 Task: Send a meeting invitation email to multiple recipients for a meeting at 5 PM today.
Action: Mouse moved to (46, 62)
Screenshot: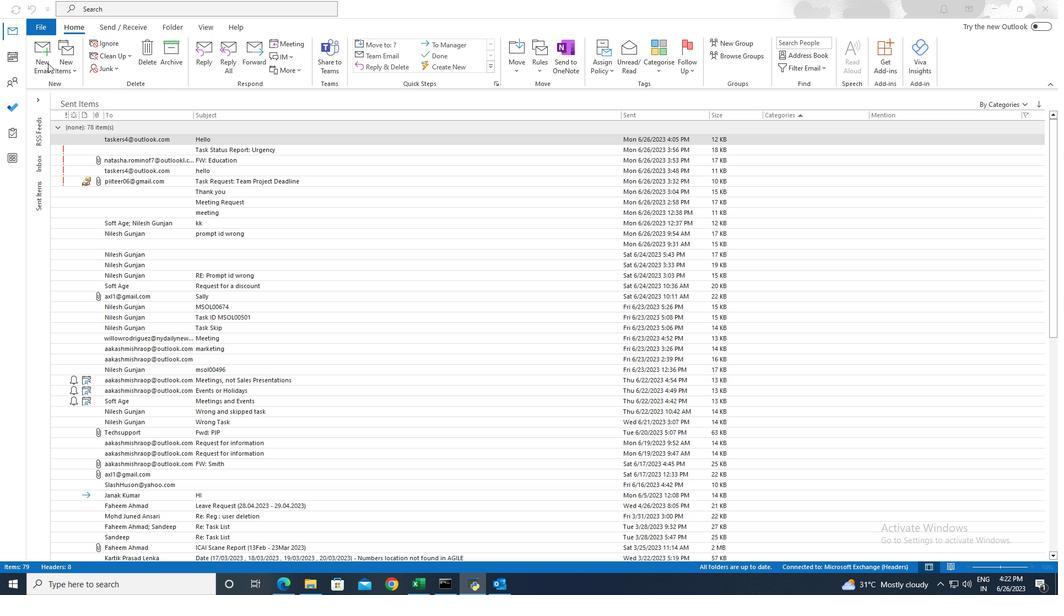 
Action: Mouse pressed left at (46, 62)
Screenshot: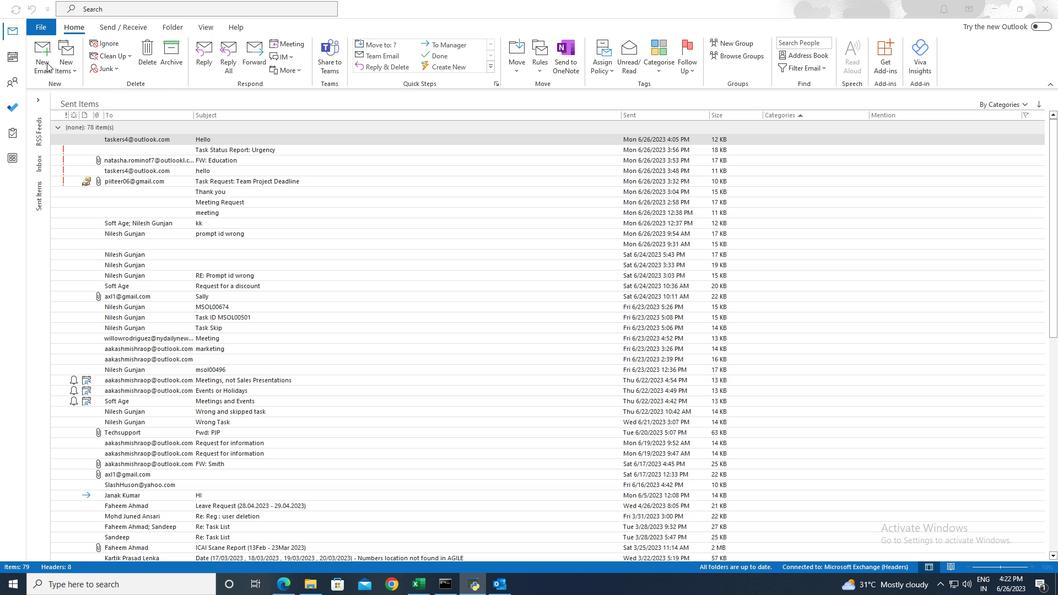 
Action: Mouse pressed left at (46, 62)
Screenshot: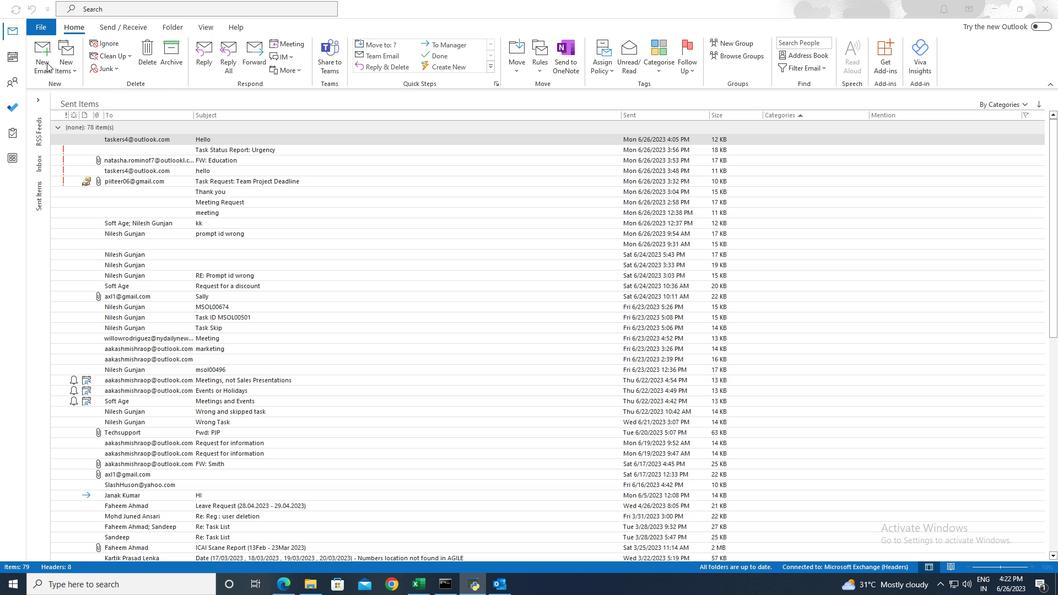 
Action: Mouse moved to (127, 155)
Screenshot: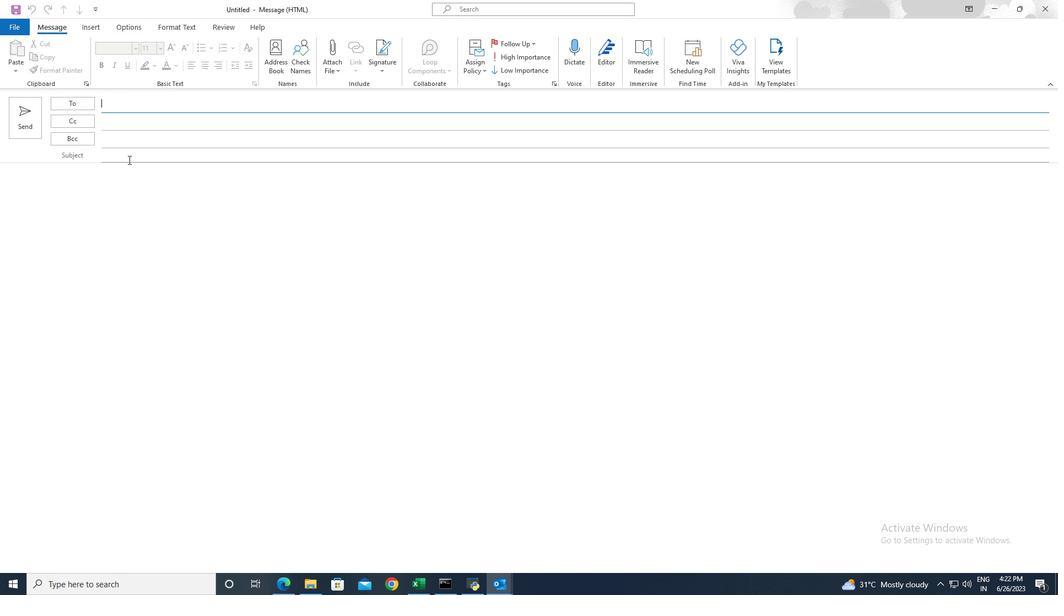 
Action: Mouse pressed left at (127, 155)
Screenshot: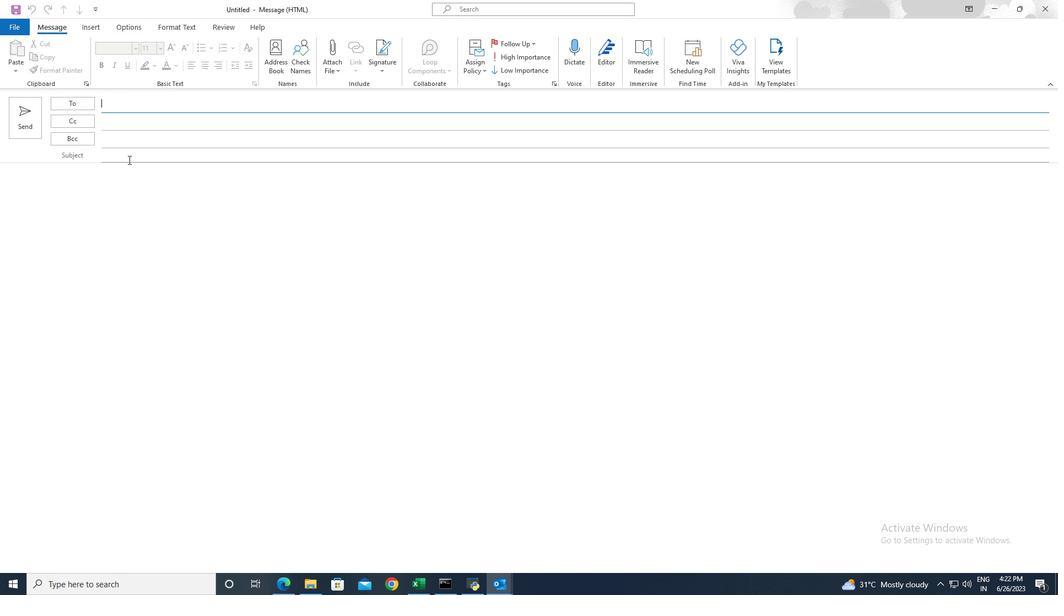 
Action: Key pressed <Key.shift>Meeting
Screenshot: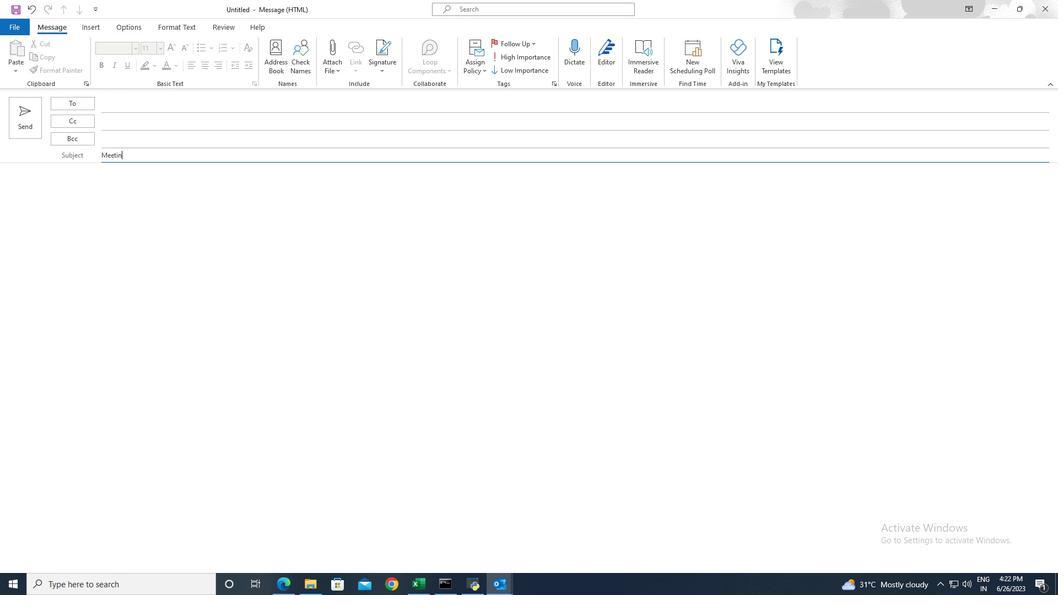 
Action: Mouse moved to (110, 173)
Screenshot: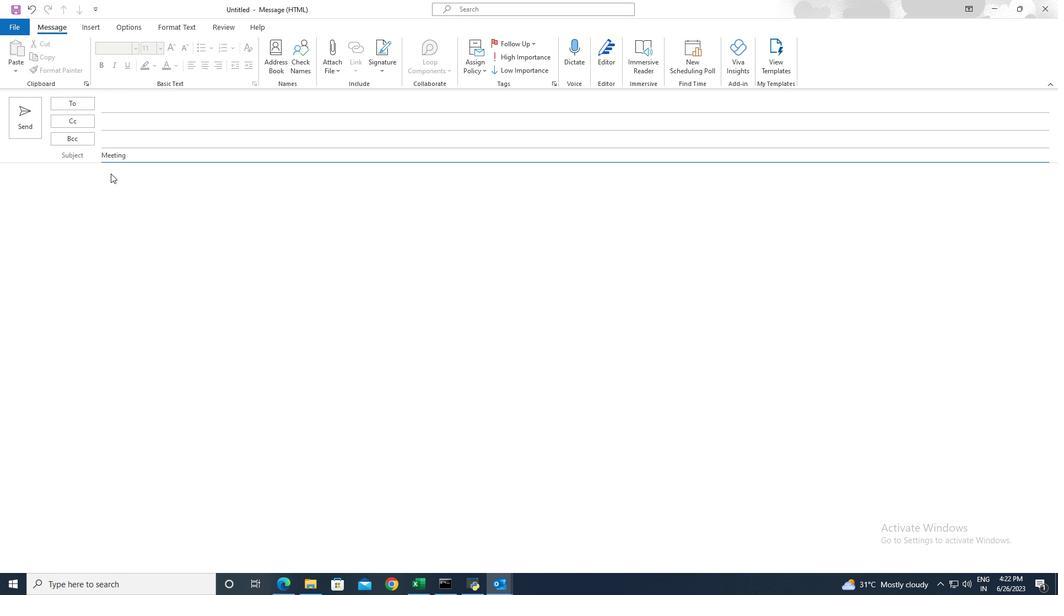 
Action: Mouse pressed left at (110, 173)
Screenshot: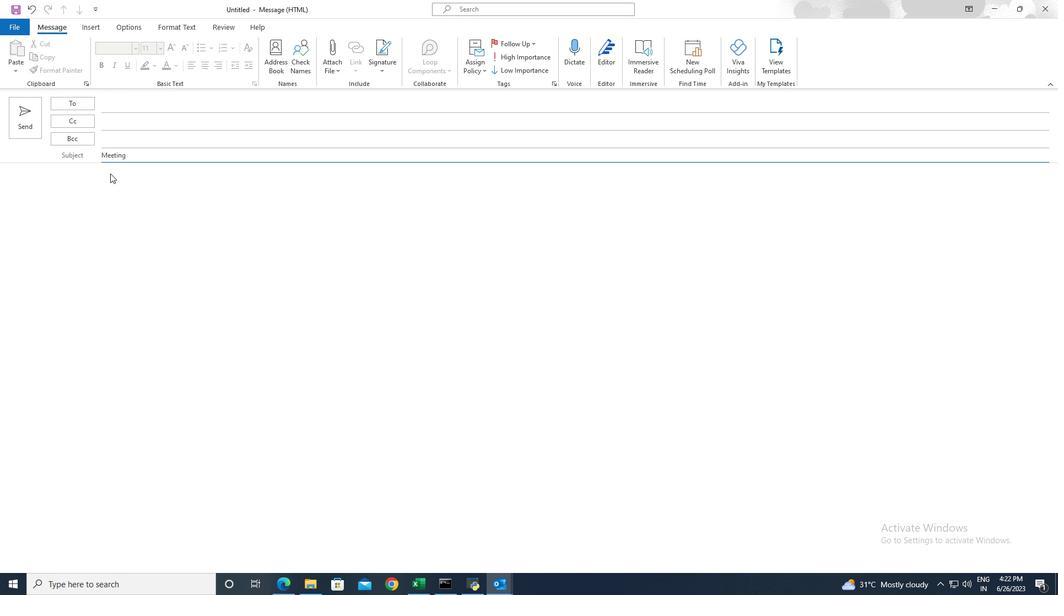 
Action: Key pressed <Key.shift>Meeting<Key.space>at<Key.space>5<Key.space><Key.shift>PM<Key.space>today
Screenshot: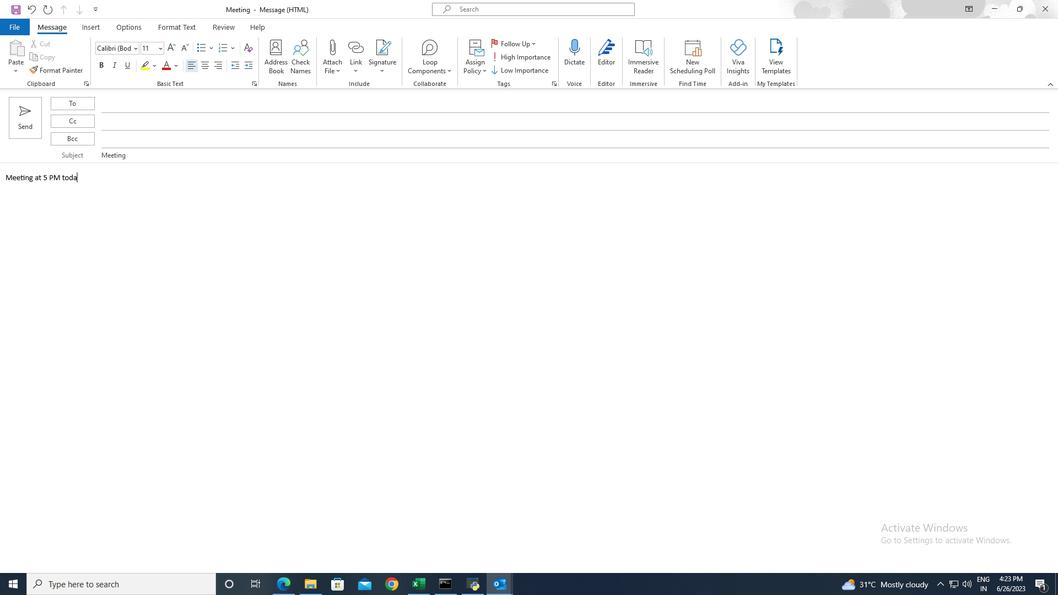 
Action: Mouse moved to (282, 66)
Screenshot: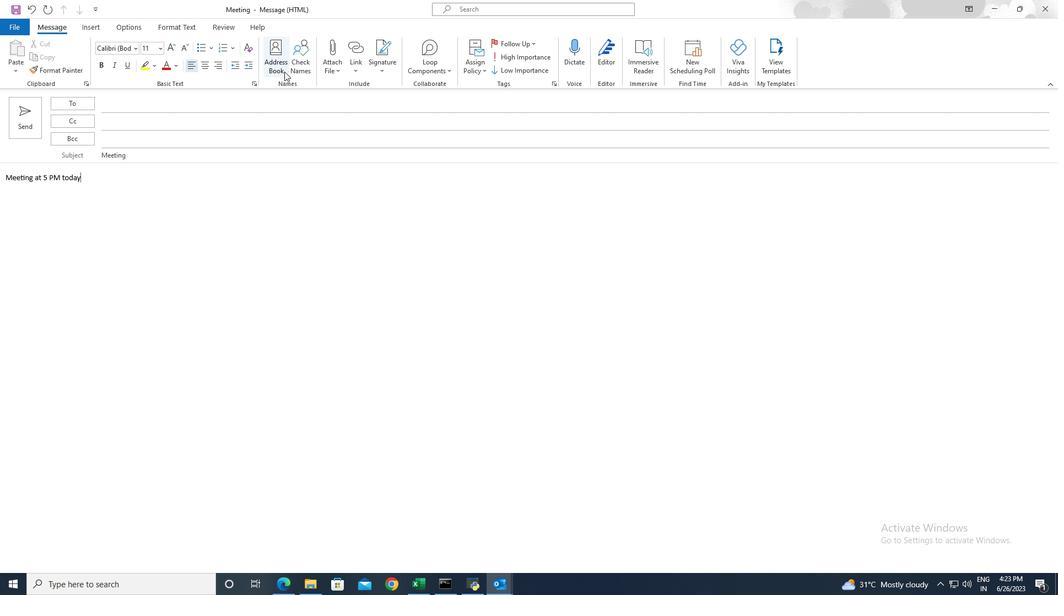 
Action: Mouse pressed left at (282, 66)
Screenshot: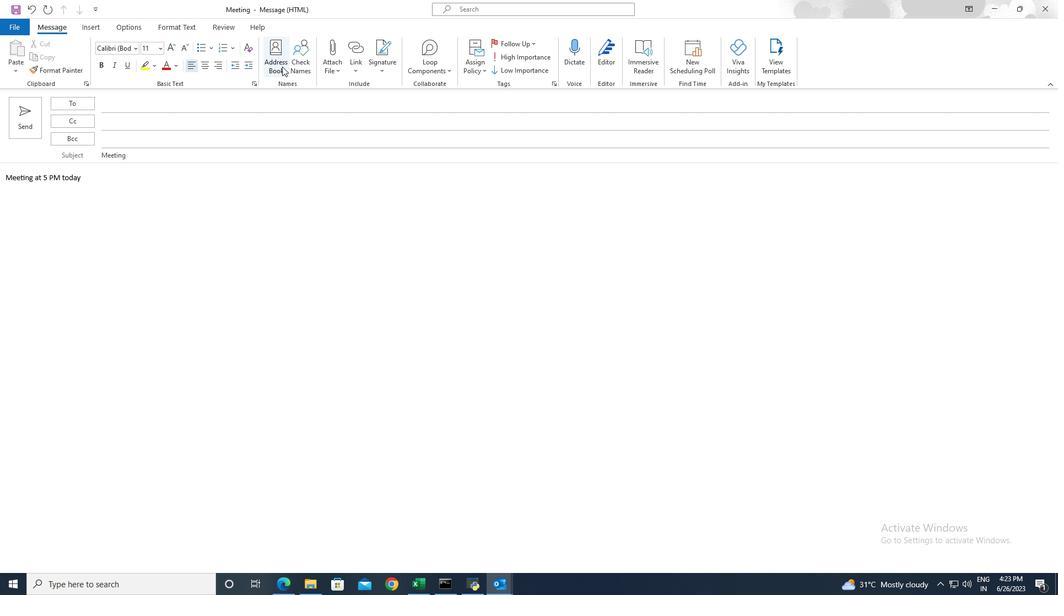 
Action: Mouse moved to (627, 196)
Screenshot: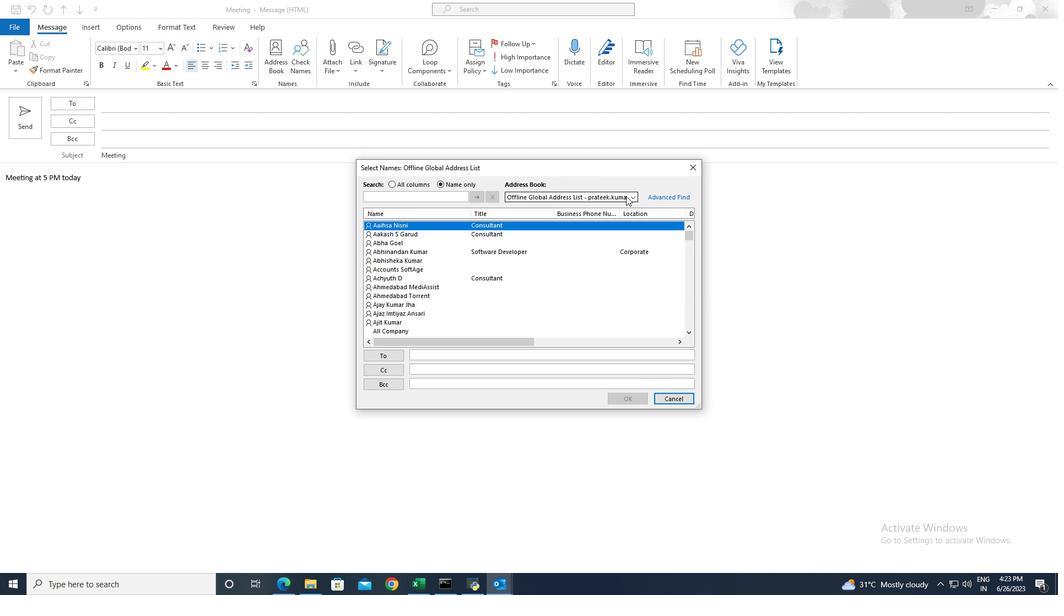 
Action: Mouse pressed left at (627, 196)
Screenshot: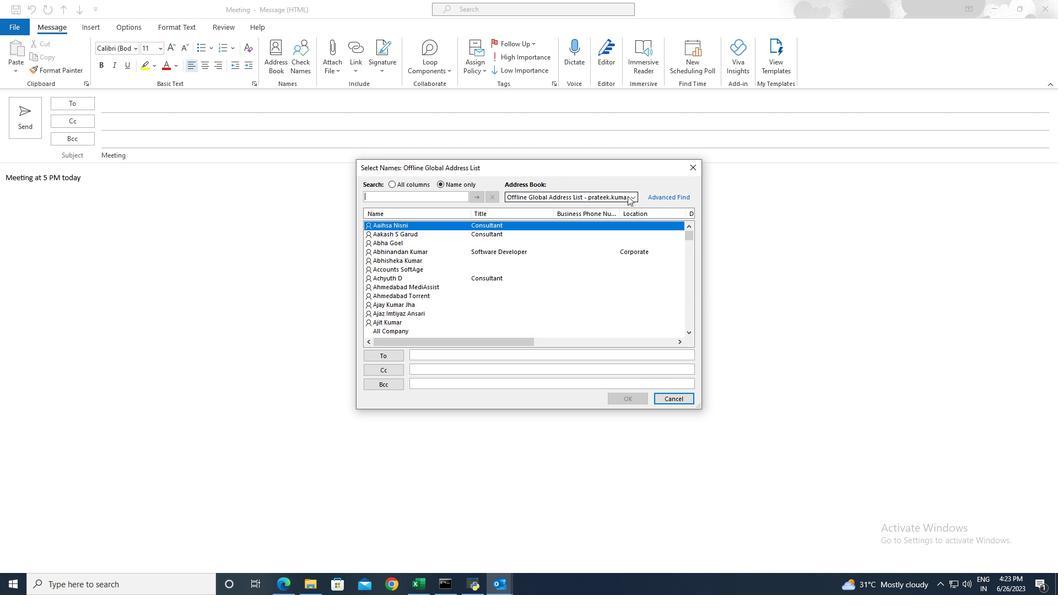 
Action: Mouse moved to (542, 213)
Screenshot: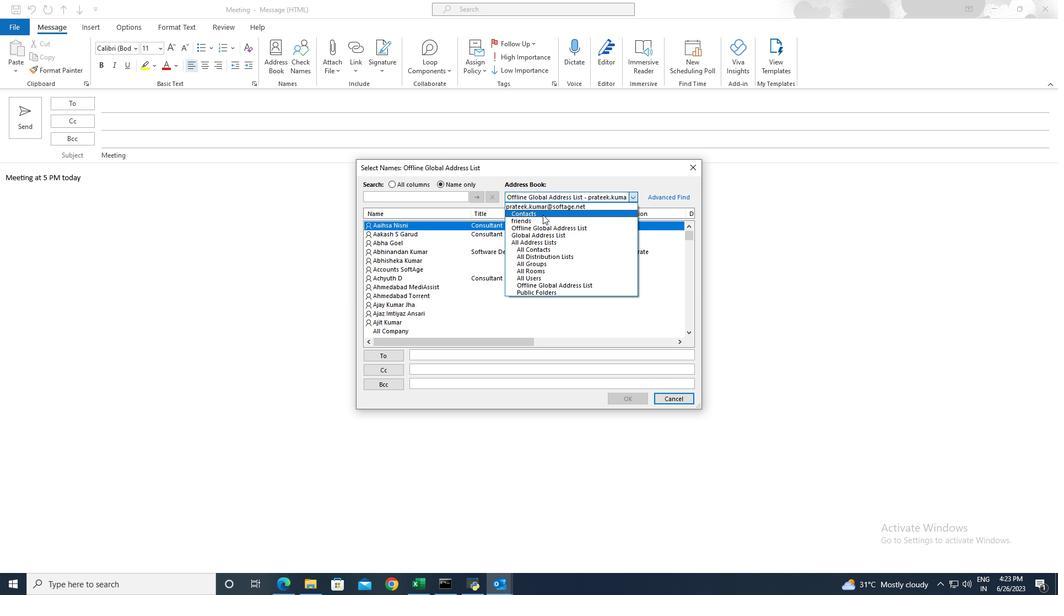 
Action: Mouse pressed left at (542, 213)
Screenshot: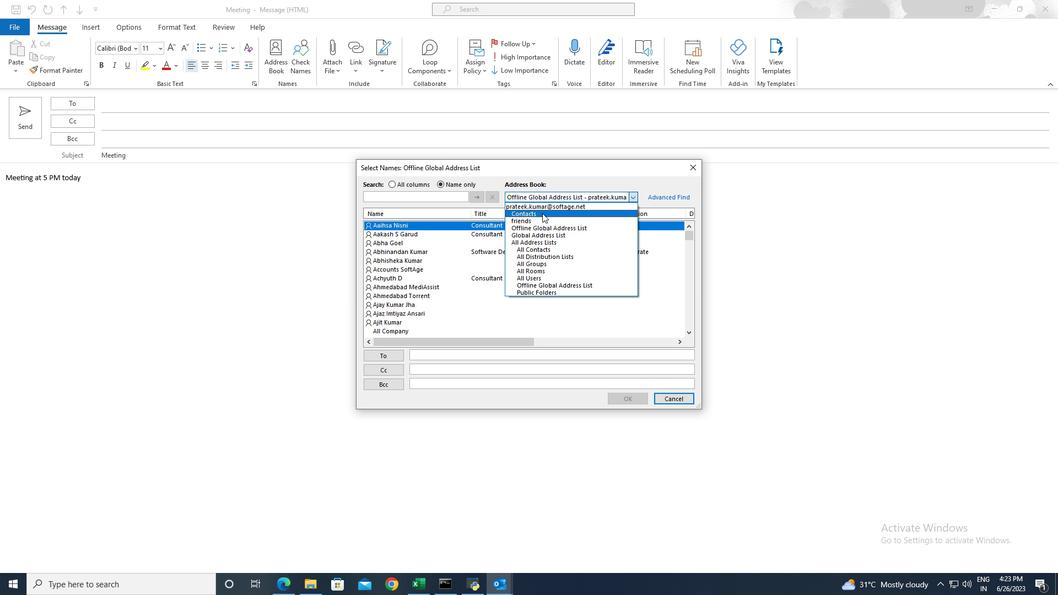 
Action: Mouse moved to (410, 302)
Screenshot: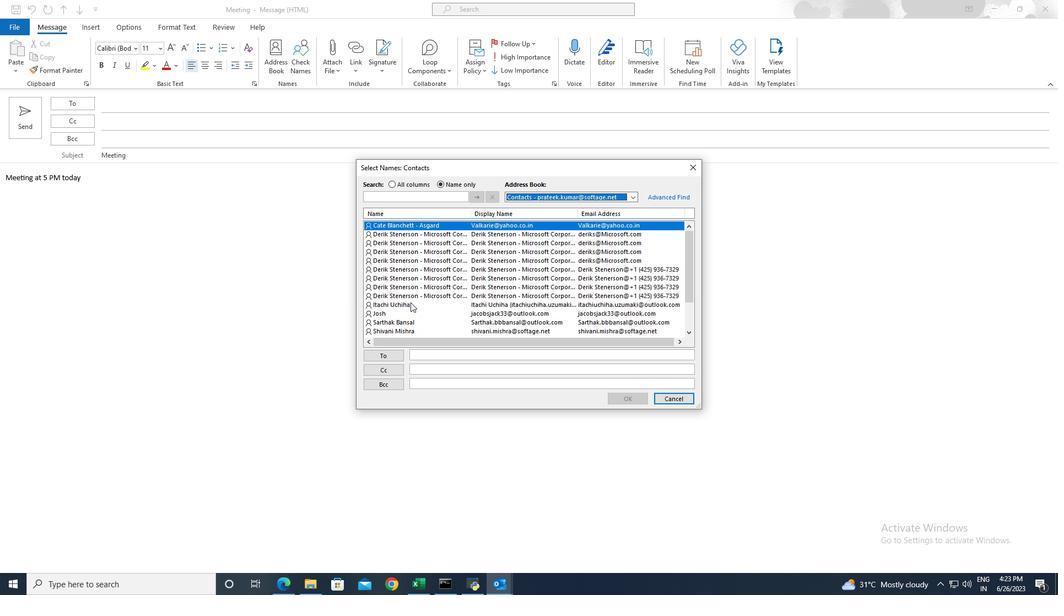 
Action: Mouse pressed left at (410, 302)
Screenshot: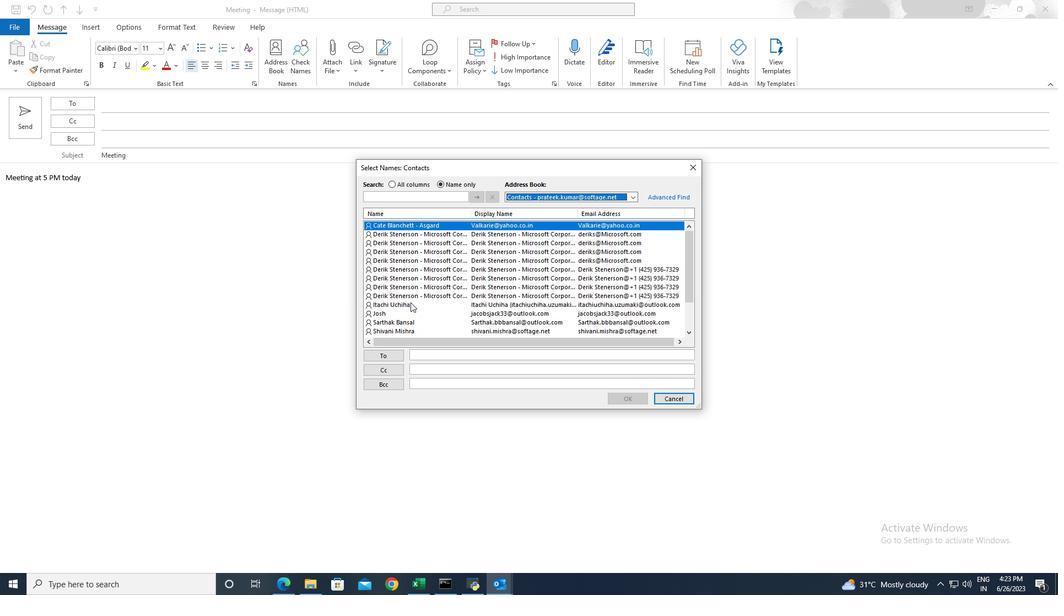 
Action: Mouse moved to (390, 371)
Screenshot: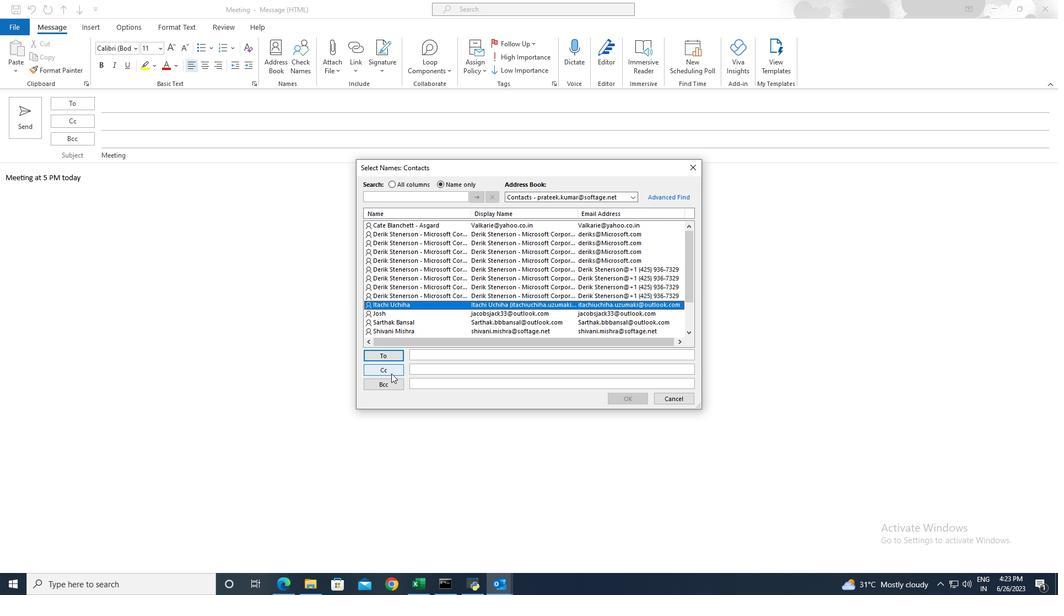 
Action: Mouse pressed left at (390, 371)
Screenshot: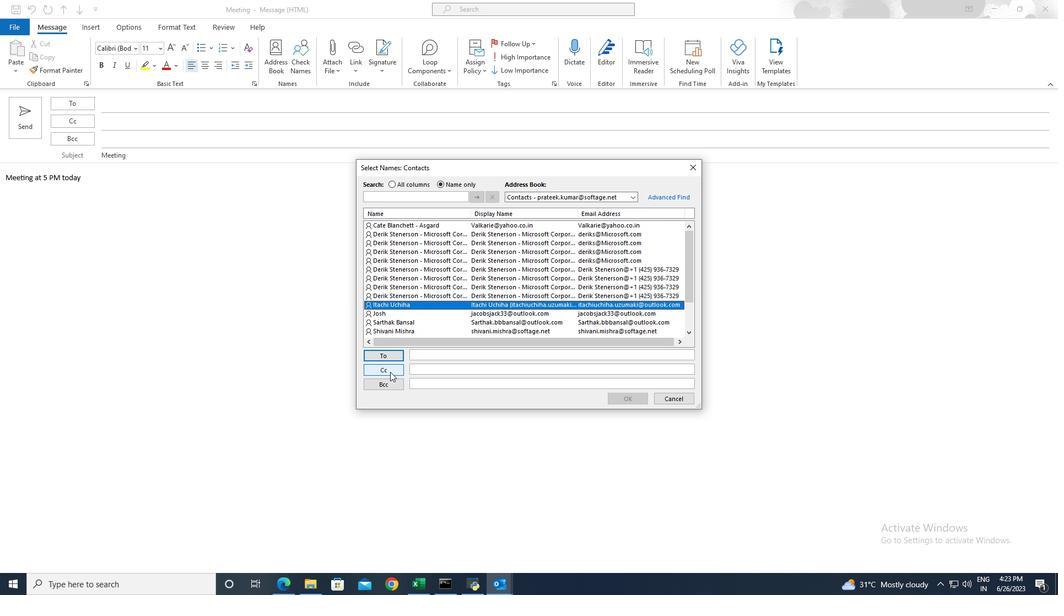 
Action: Mouse moved to (397, 330)
Screenshot: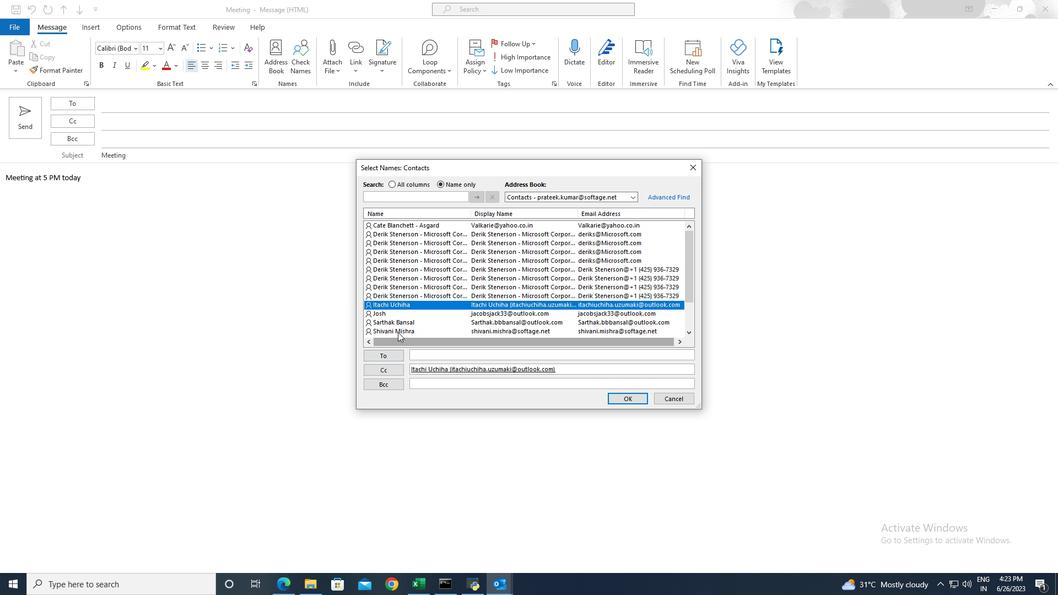 
Action: Mouse pressed left at (397, 330)
Screenshot: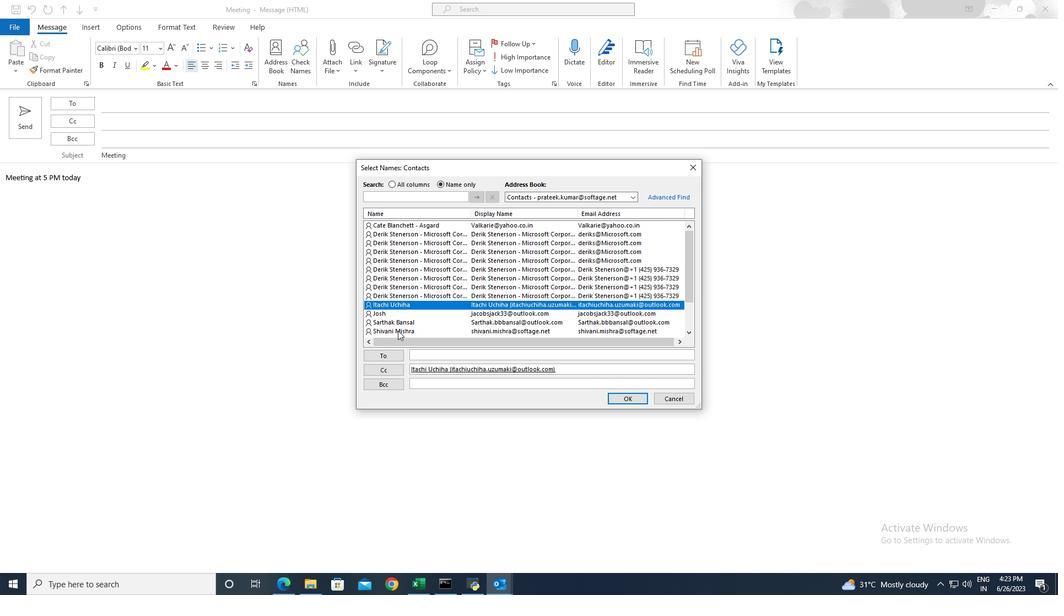 
Action: Mouse moved to (387, 372)
Screenshot: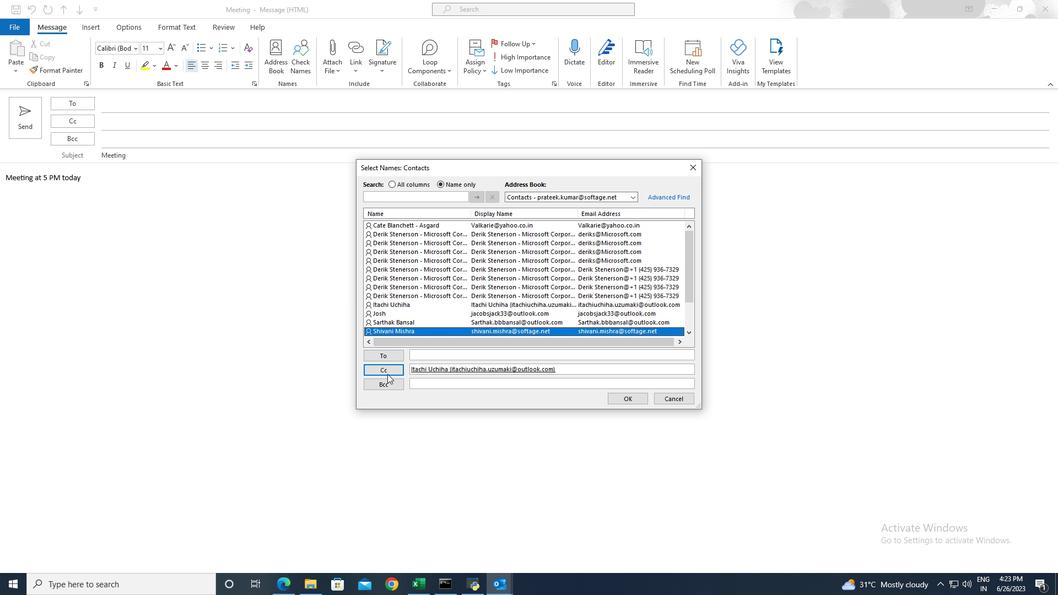 
Action: Mouse pressed left at (387, 372)
Screenshot: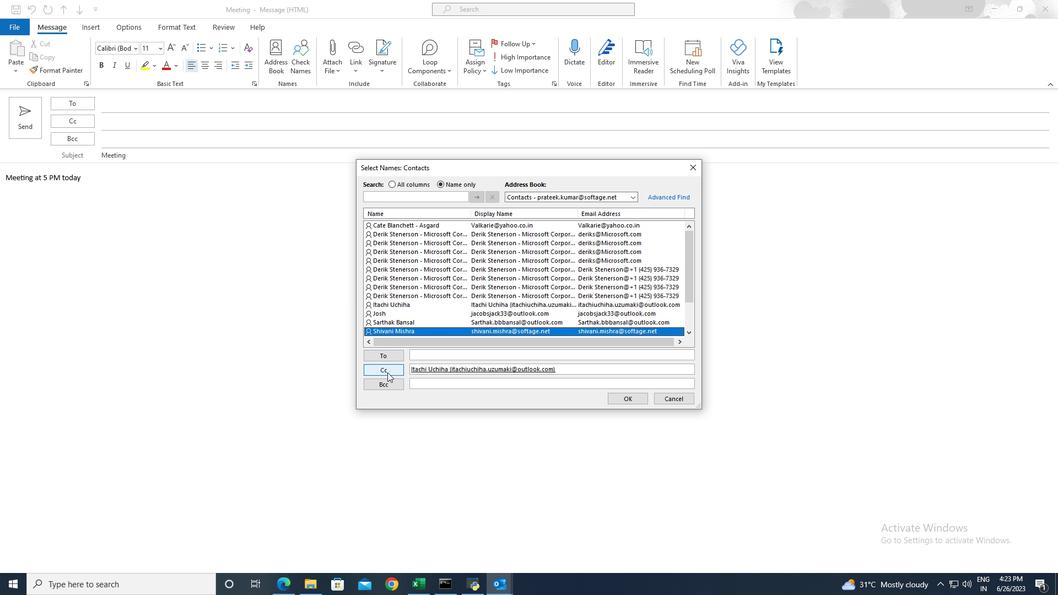 
Action: Mouse moved to (389, 319)
Screenshot: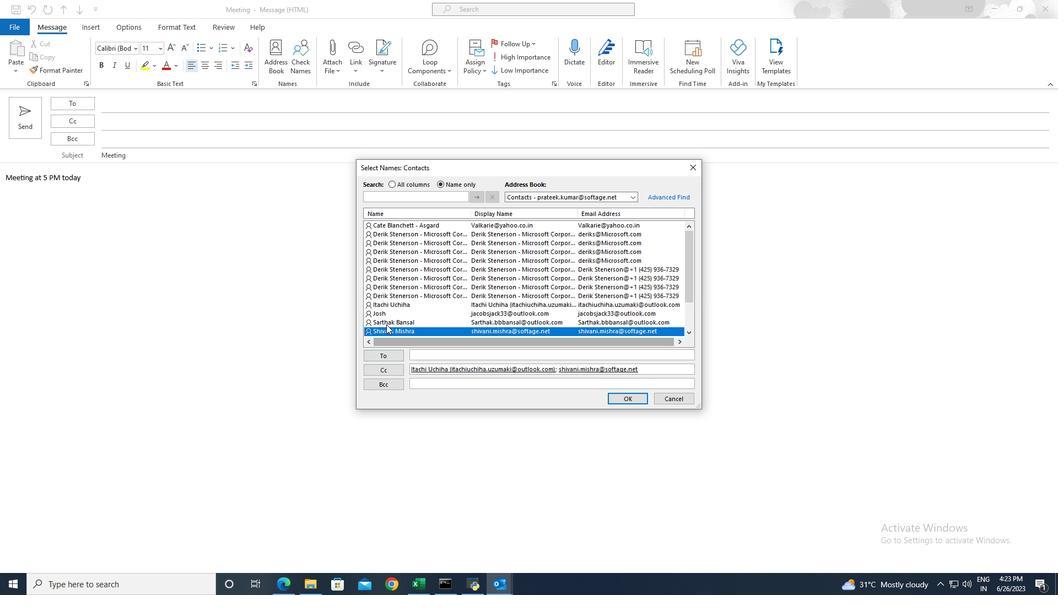 
Action: Mouse pressed left at (389, 319)
Screenshot: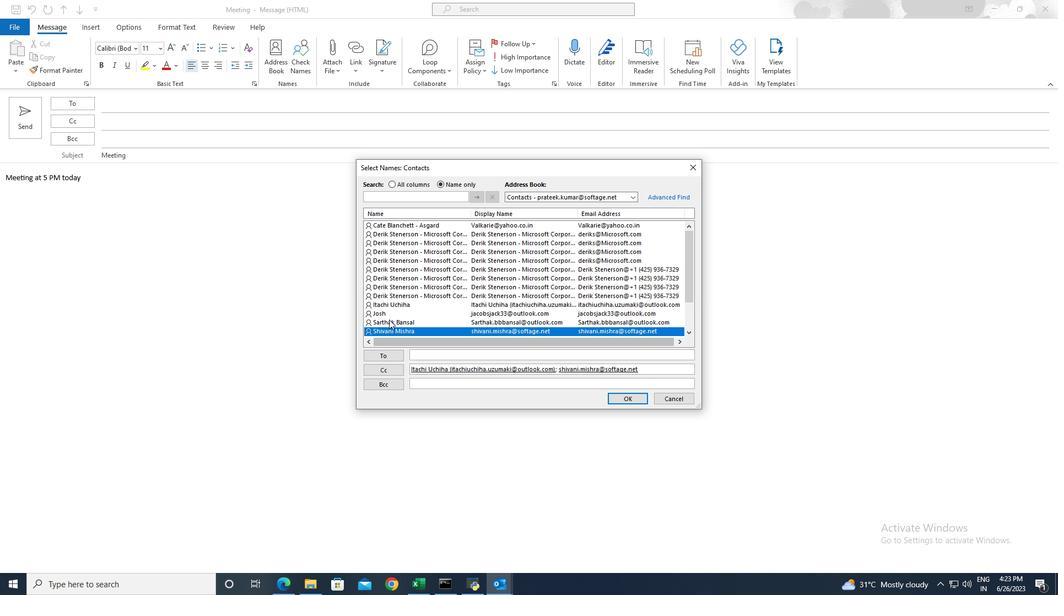 
Action: Mouse moved to (388, 371)
Screenshot: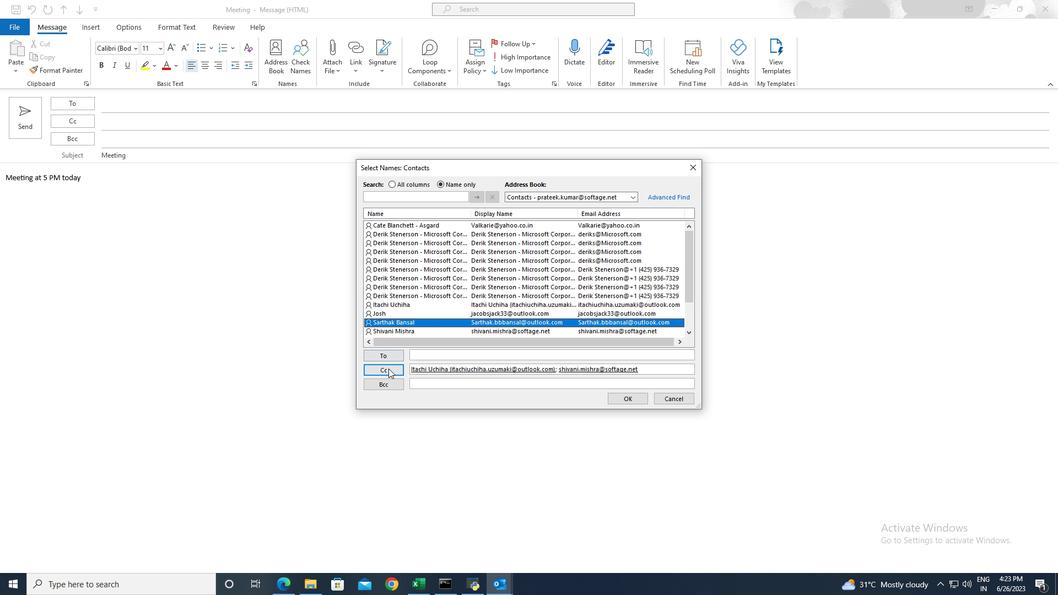 
Action: Mouse pressed left at (388, 371)
Screenshot: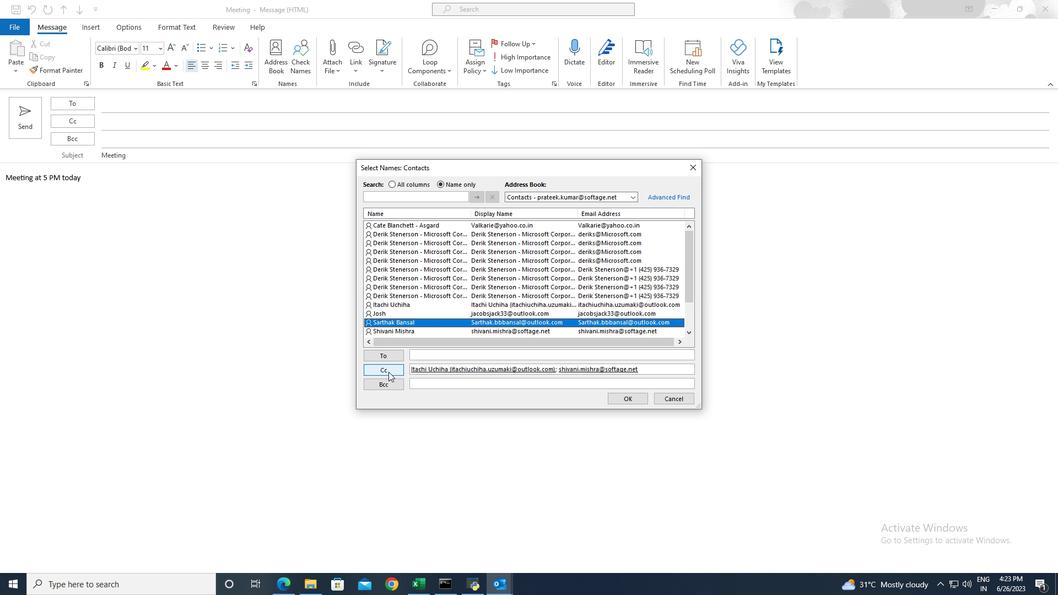 
Action: Mouse moved to (625, 395)
Screenshot: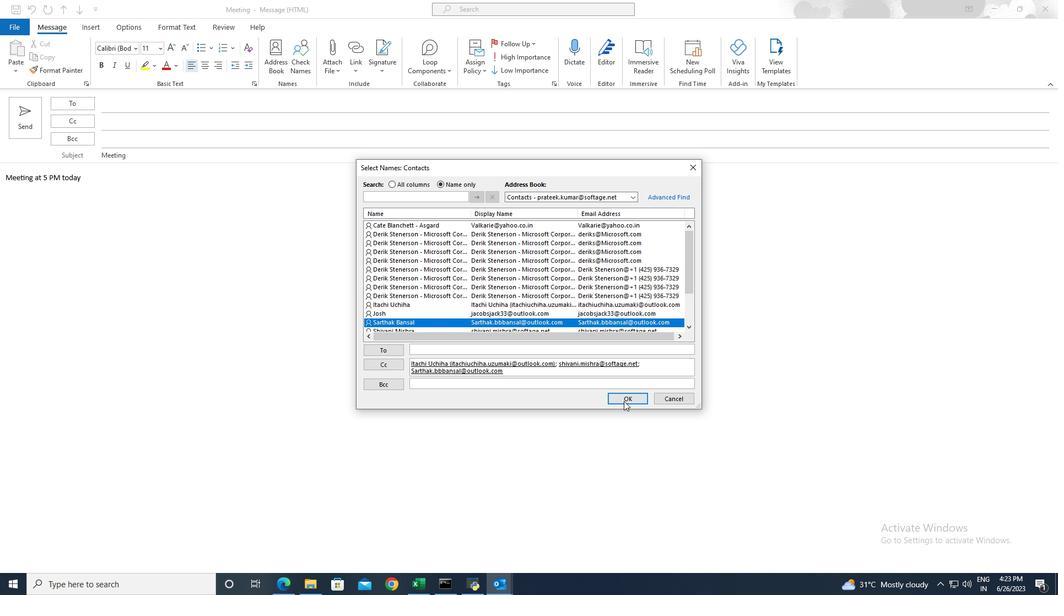 
Action: Mouse pressed left at (625, 395)
Screenshot: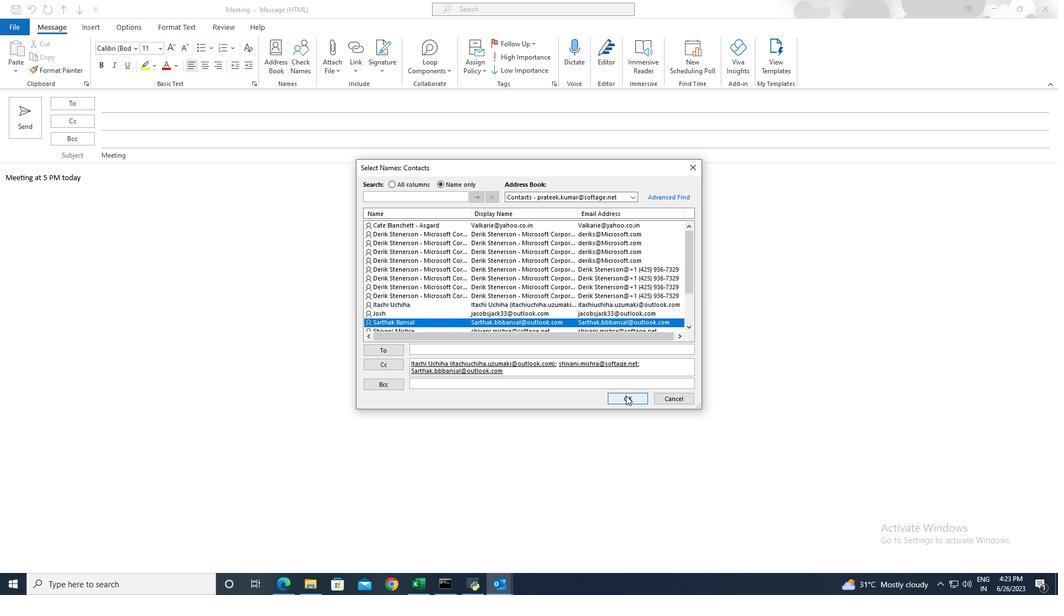 
Action: Mouse moved to (25, 119)
Screenshot: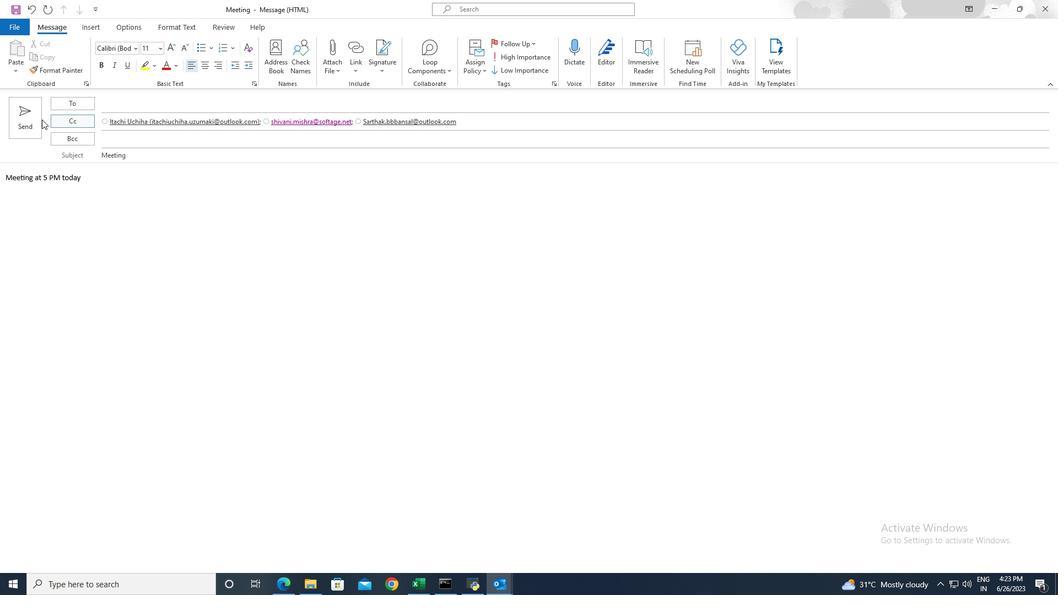 
Action: Mouse pressed left at (25, 119)
Screenshot: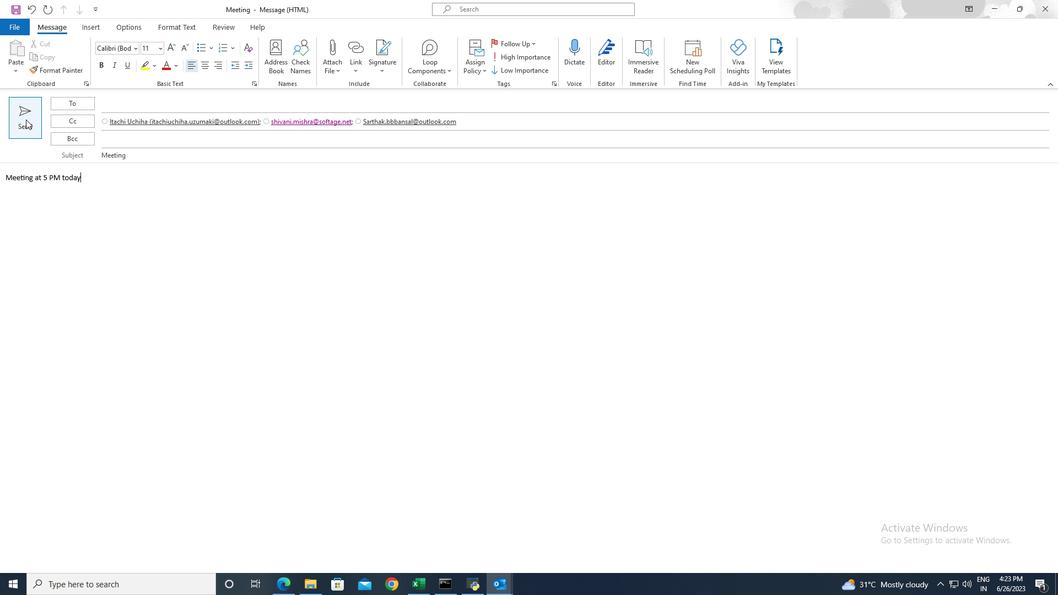 
